 Task: Create Card Customer Service Review in Board IT Support Services to Workspace Customer Relationship Management Software. Create Card Zumba Review in Board Product Design Sprint to Workspace Customer Relationship Management Software. Create Card Customer Service Review in Board Email Marketing Drip Campaign Strategy and Execution to Workspace Customer Relationship Management Software
Action: Mouse moved to (121, 364)
Screenshot: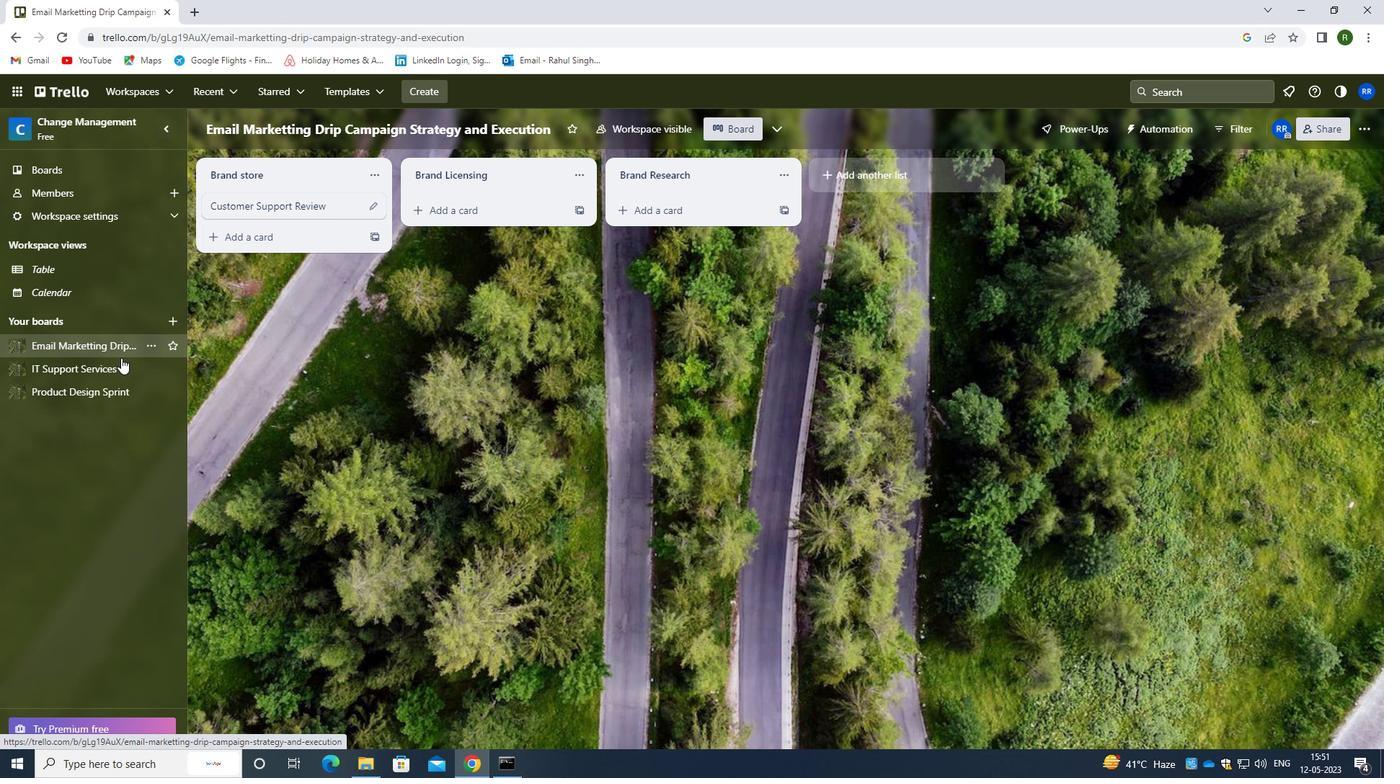 
Action: Mouse pressed left at (121, 364)
Screenshot: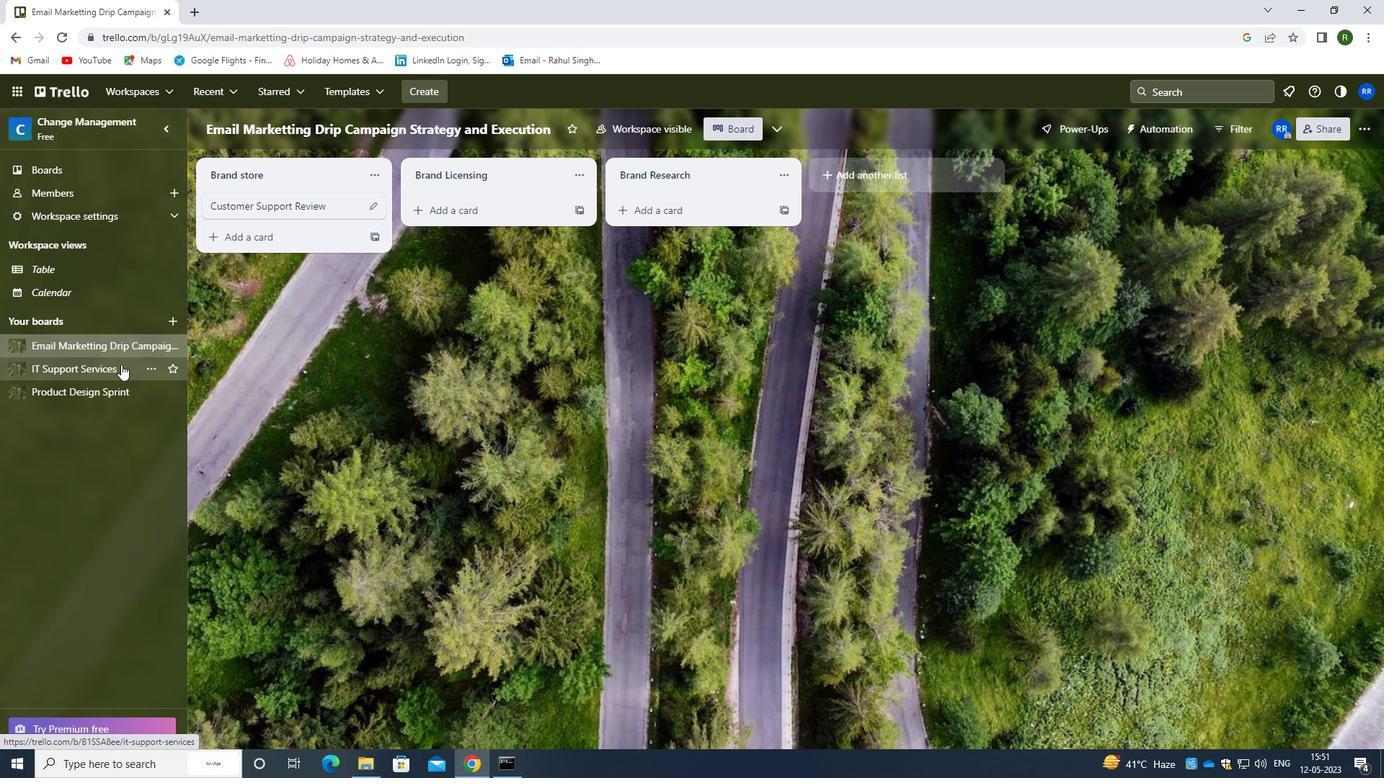
Action: Mouse moved to (454, 216)
Screenshot: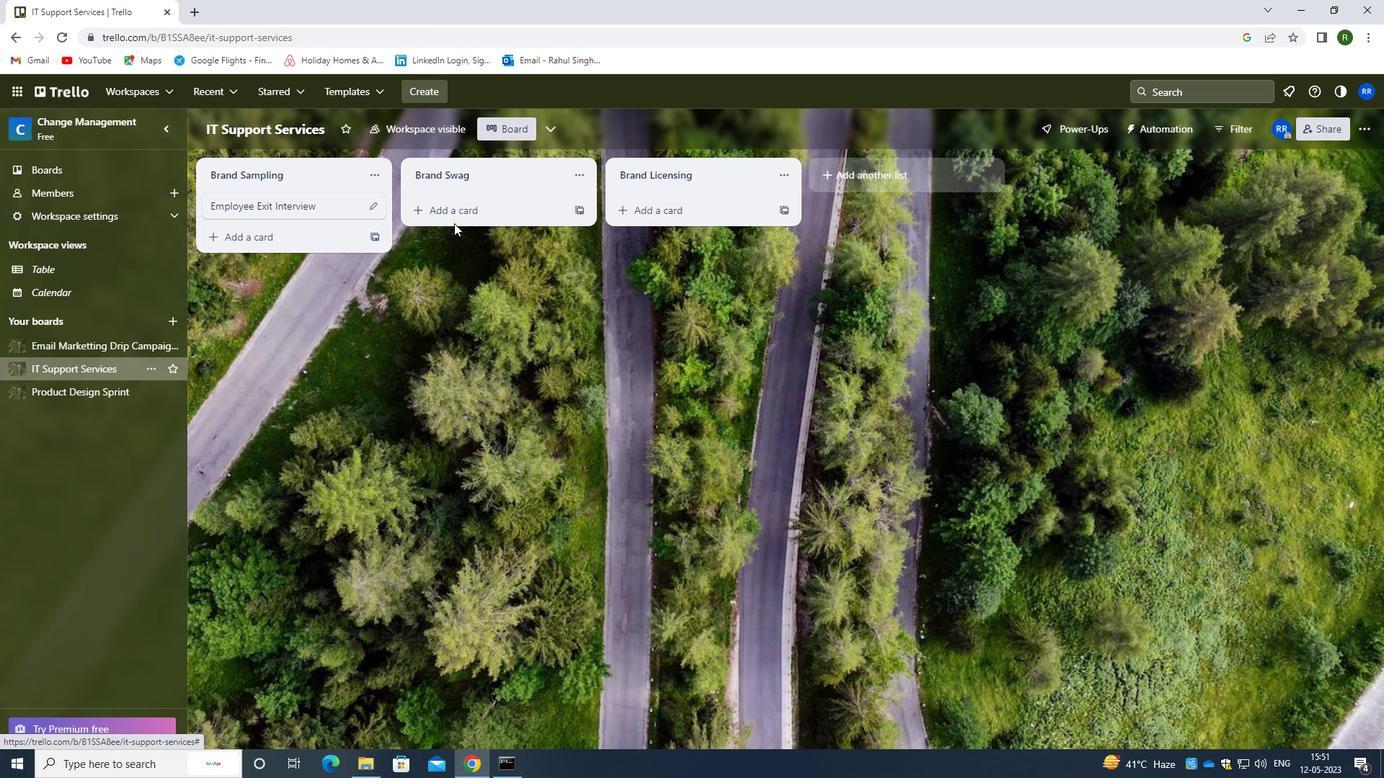 
Action: Mouse pressed left at (454, 216)
Screenshot: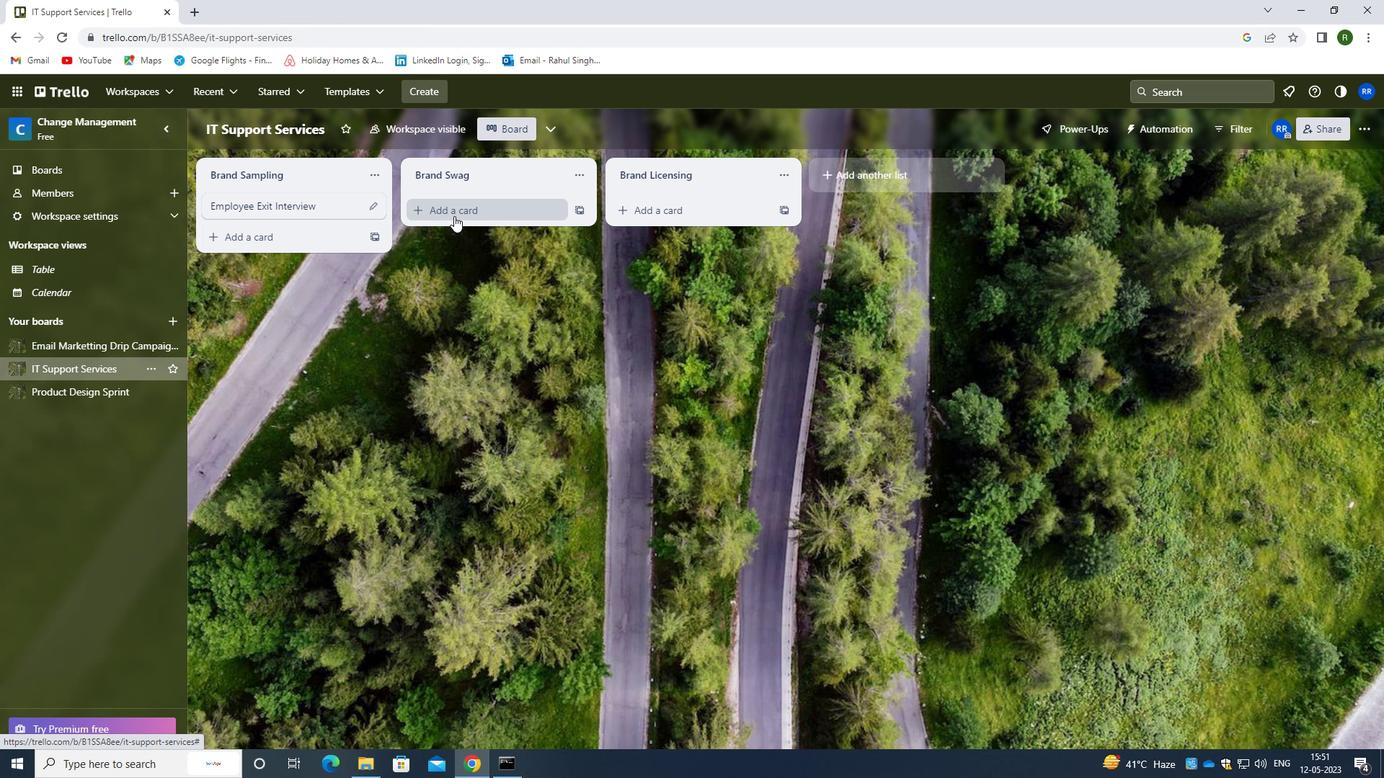 
Action: Mouse moved to (463, 234)
Screenshot: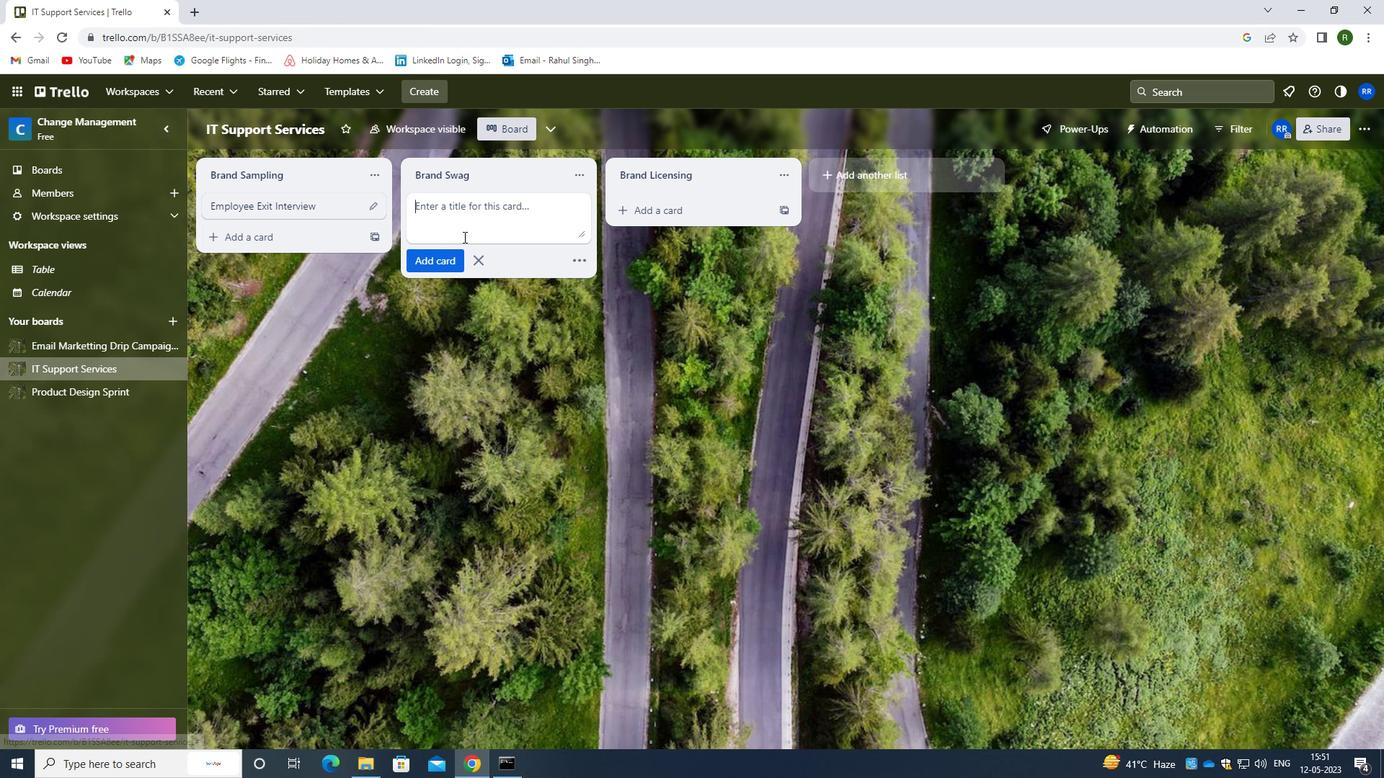 
Action: Mouse pressed left at (463, 234)
Screenshot: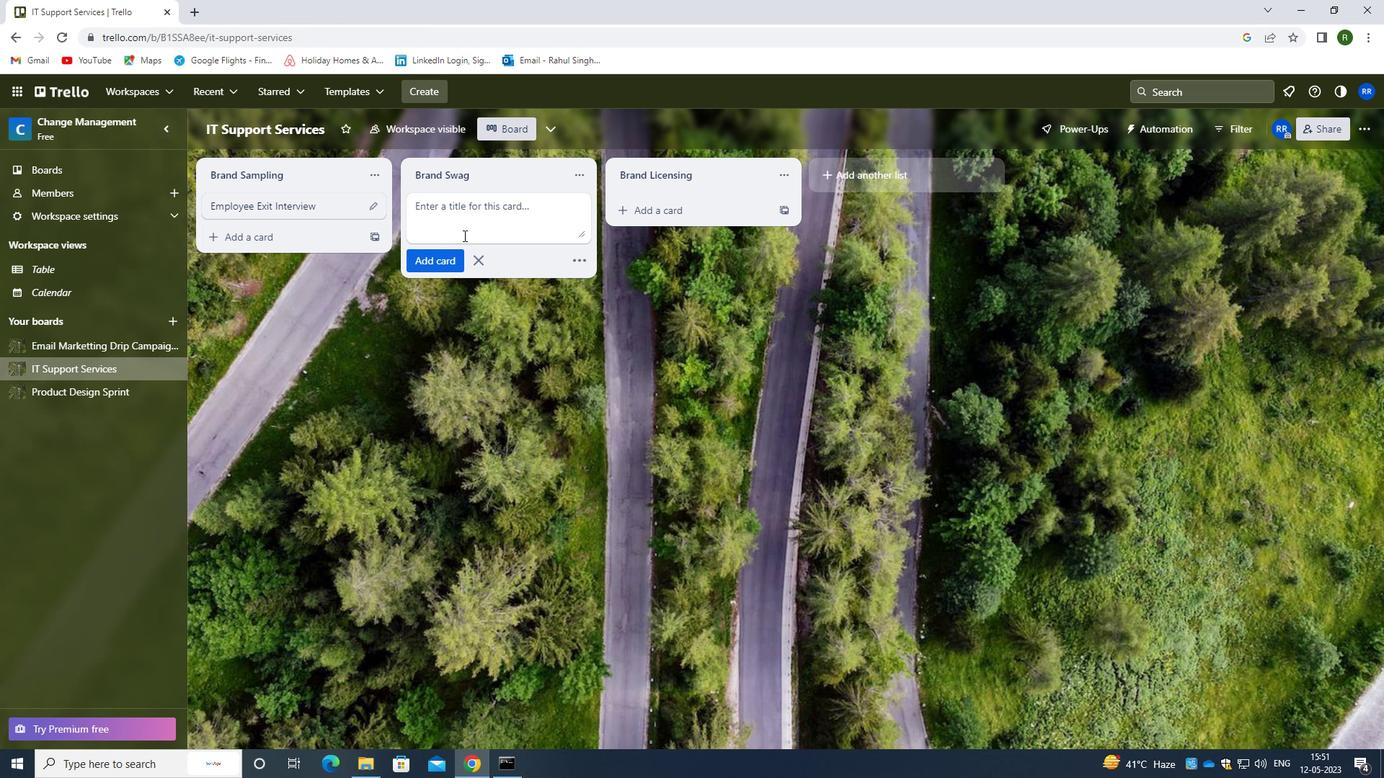 
Action: Mouse moved to (463, 233)
Screenshot: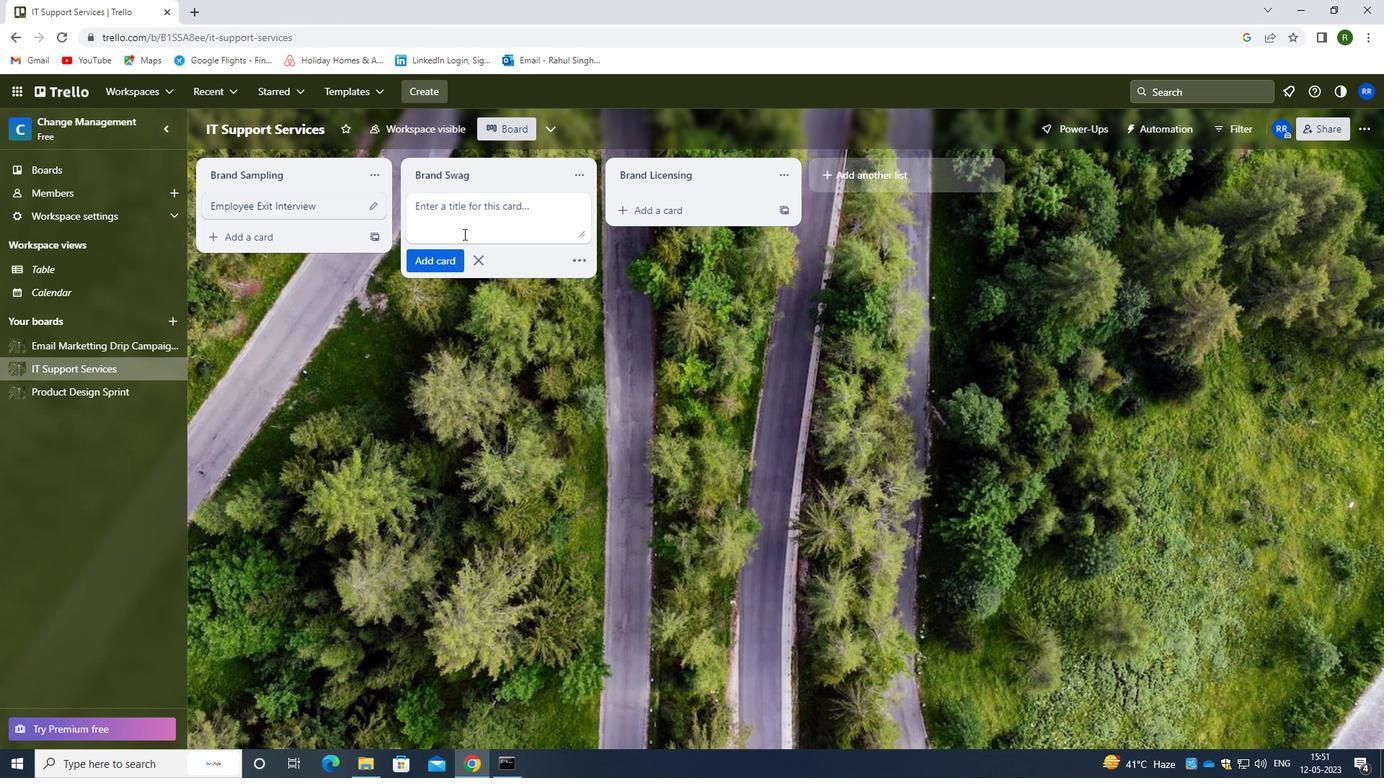 
Action: Key pressed <Key.caps_lock>c<Key.caps_lock>ustomer<Key.space>service<Key.space><Key.caps_lock>r<Key.caps_lock>eview
Screenshot: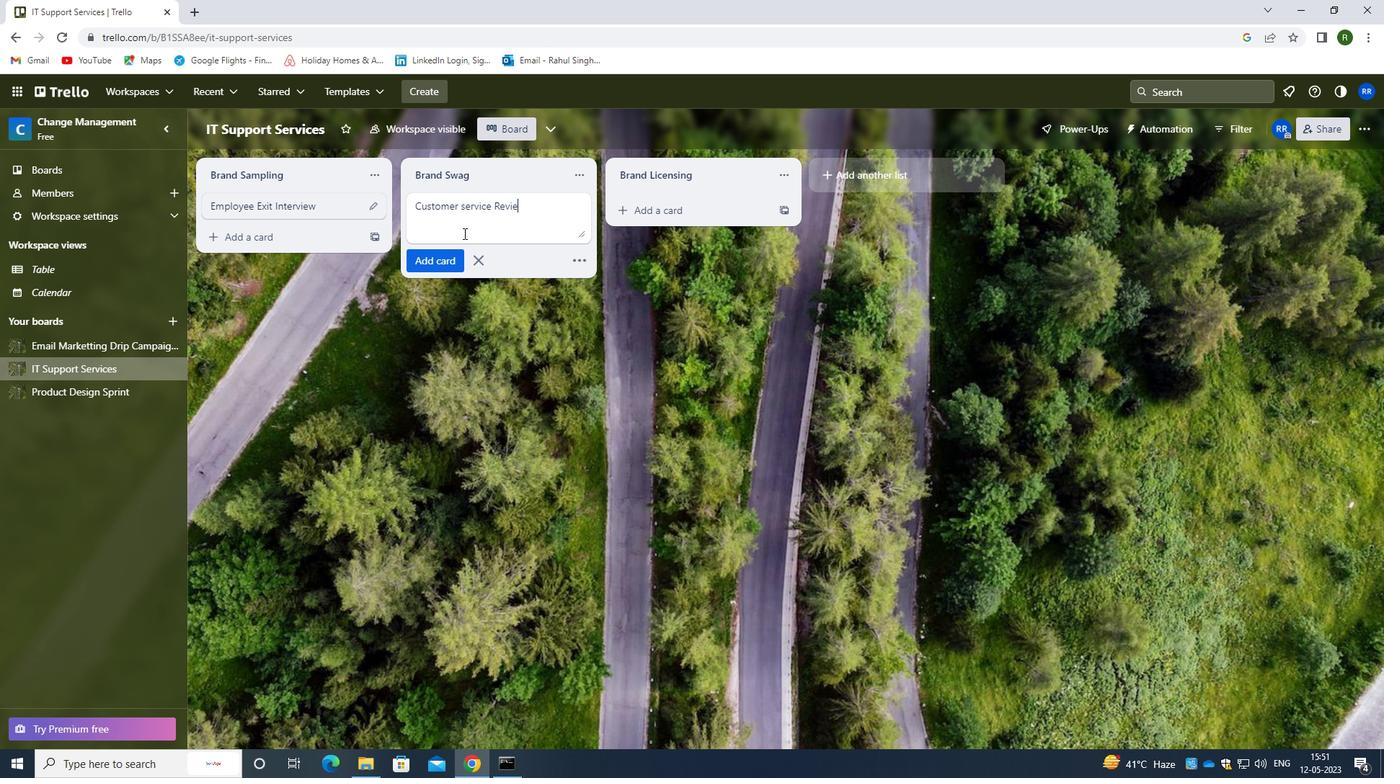 
Action: Mouse moved to (433, 261)
Screenshot: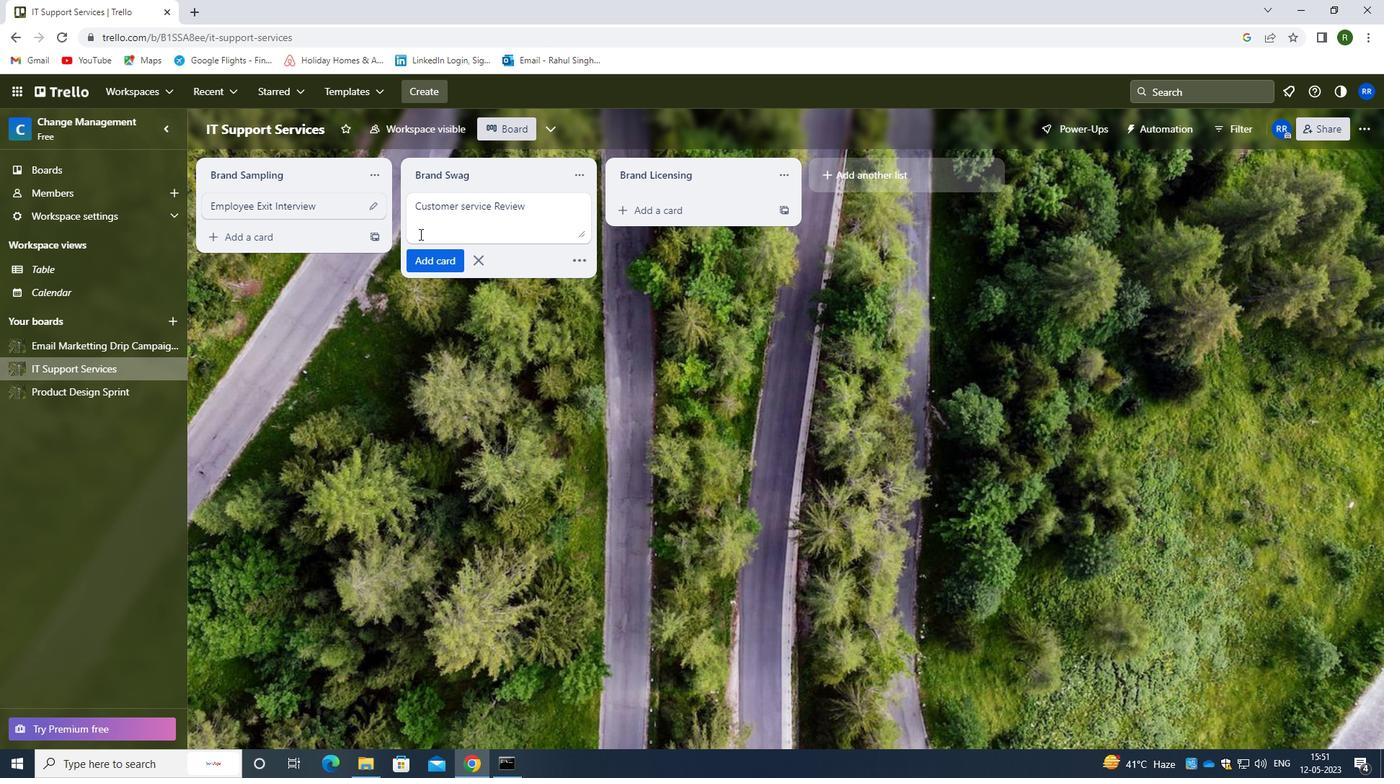 
Action: Mouse pressed left at (433, 261)
Screenshot: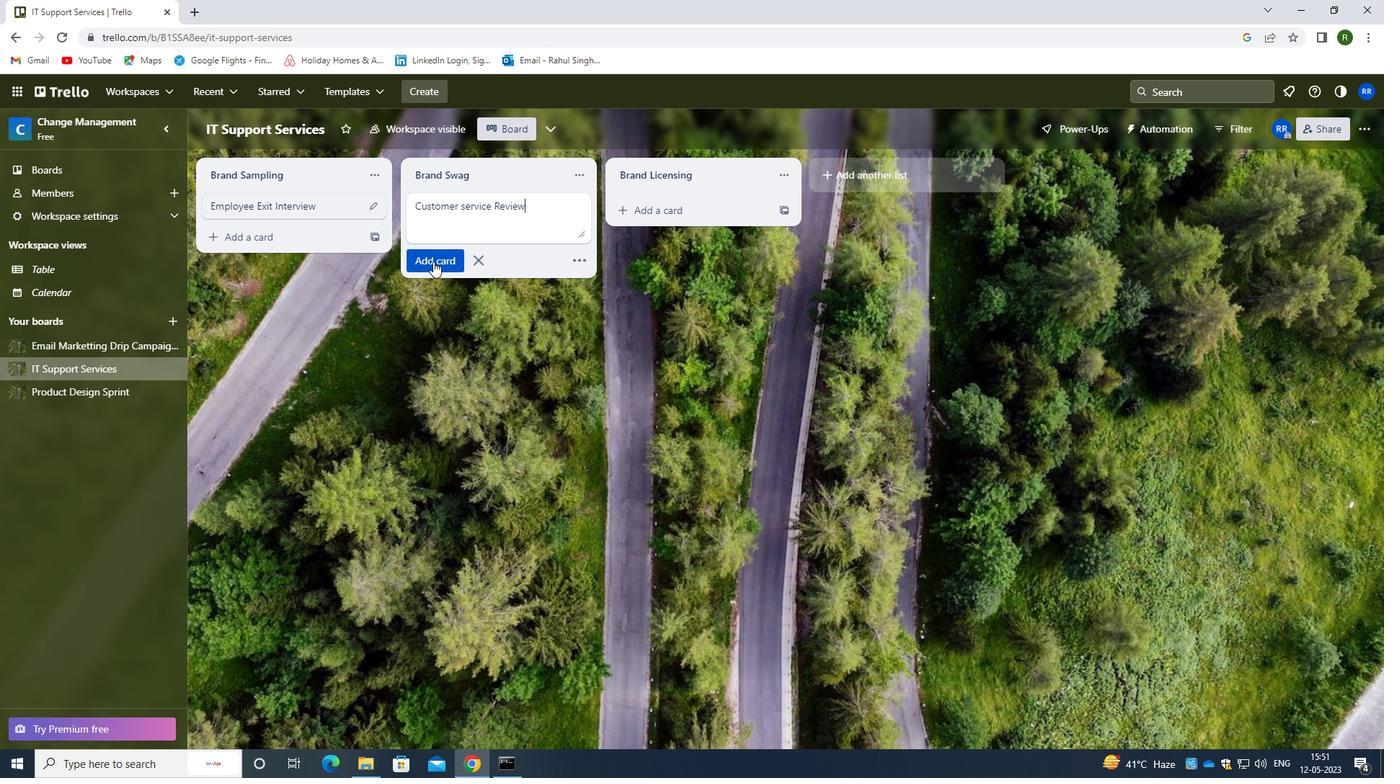 
Action: Mouse moved to (97, 389)
Screenshot: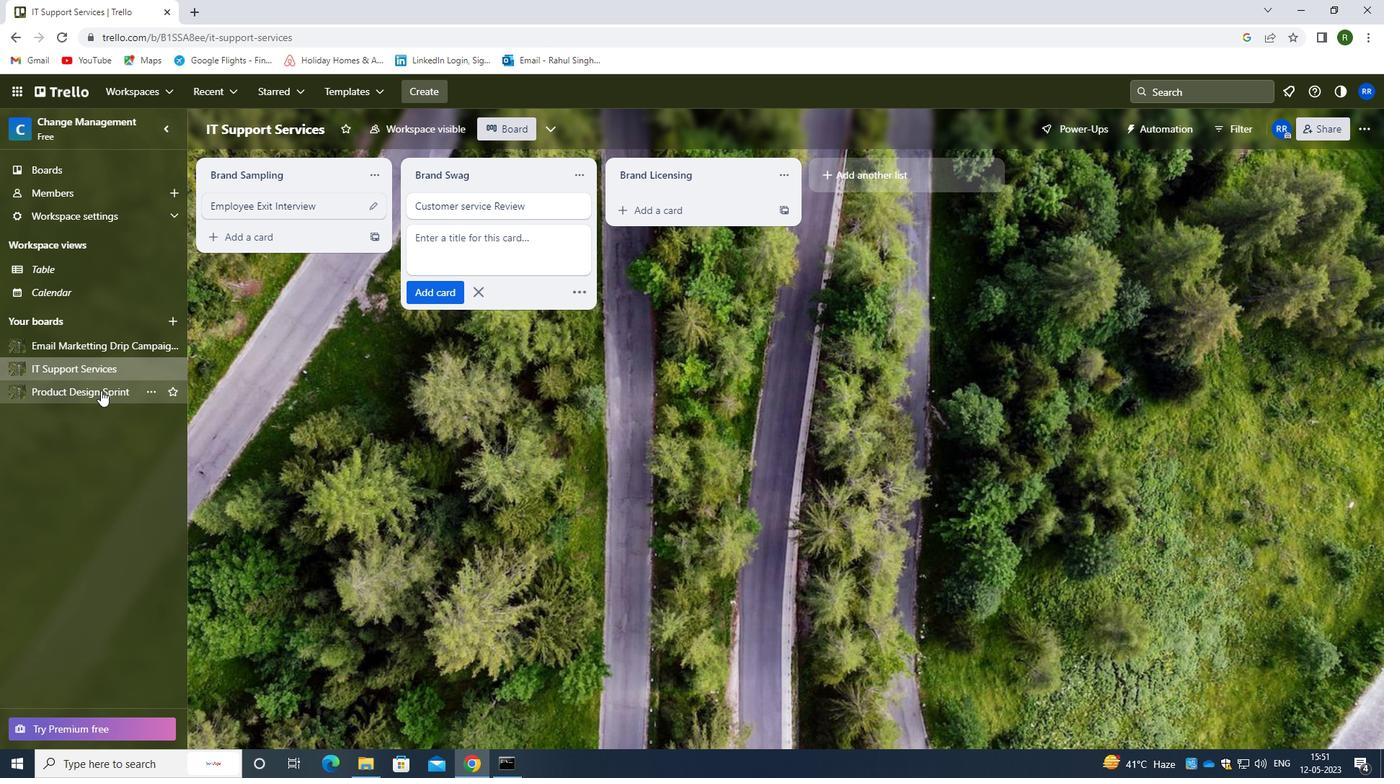 
Action: Mouse pressed left at (97, 389)
Screenshot: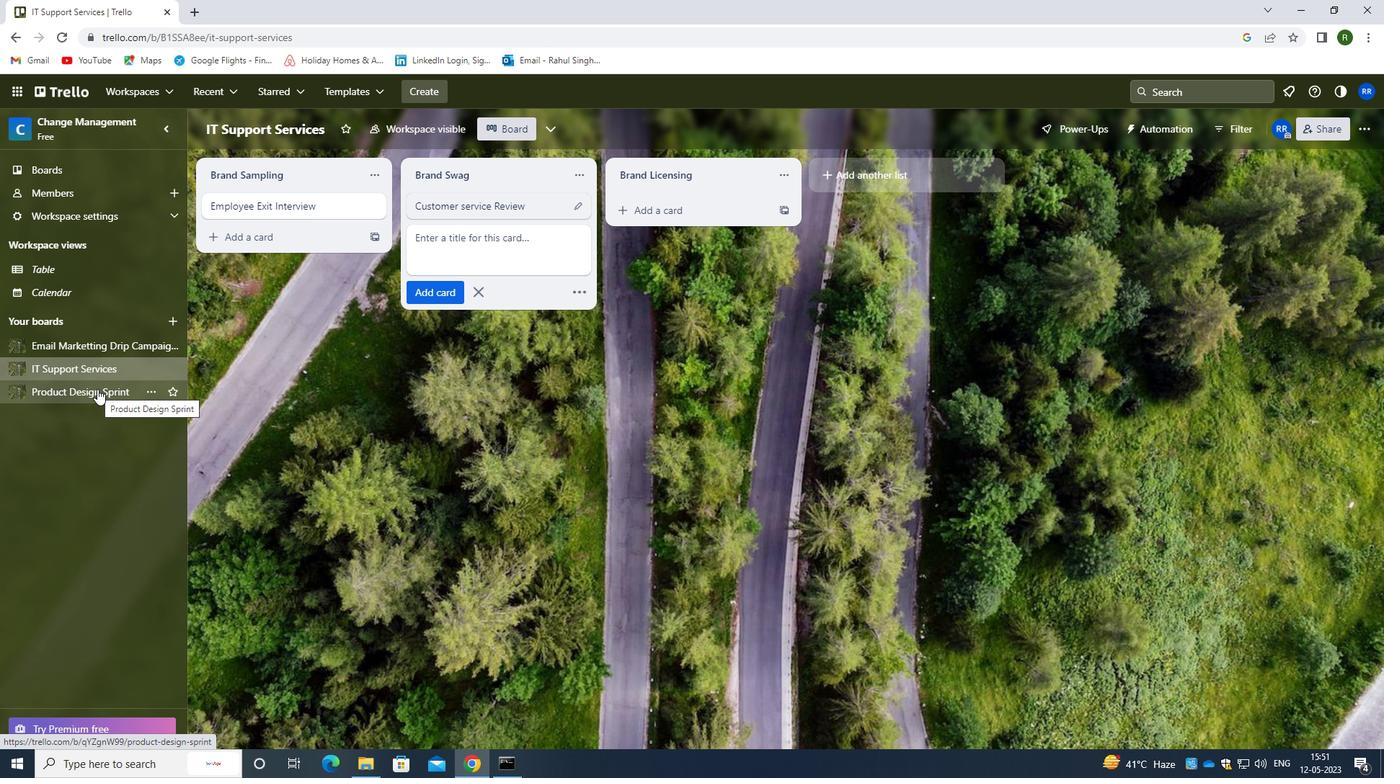 
Action: Mouse moved to (446, 214)
Screenshot: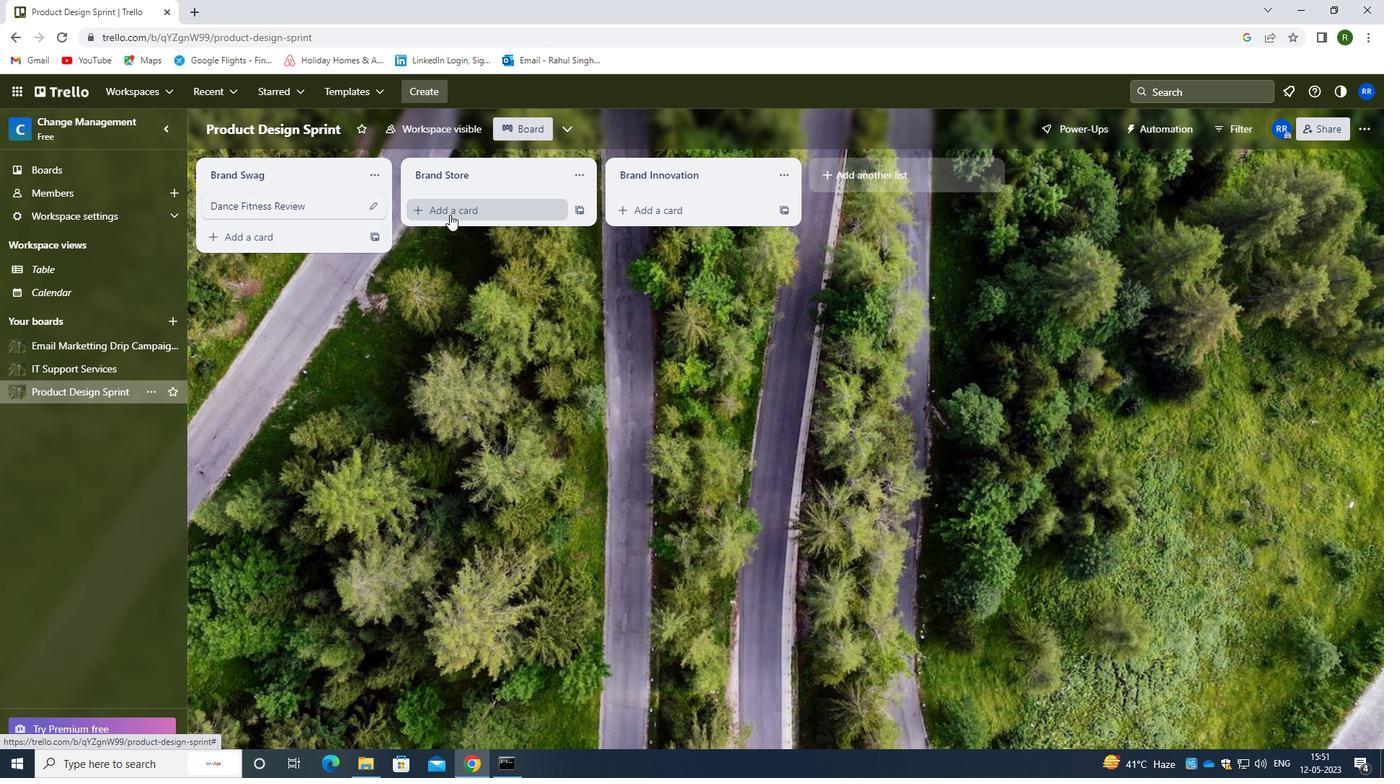 
Action: Mouse pressed left at (446, 214)
Screenshot: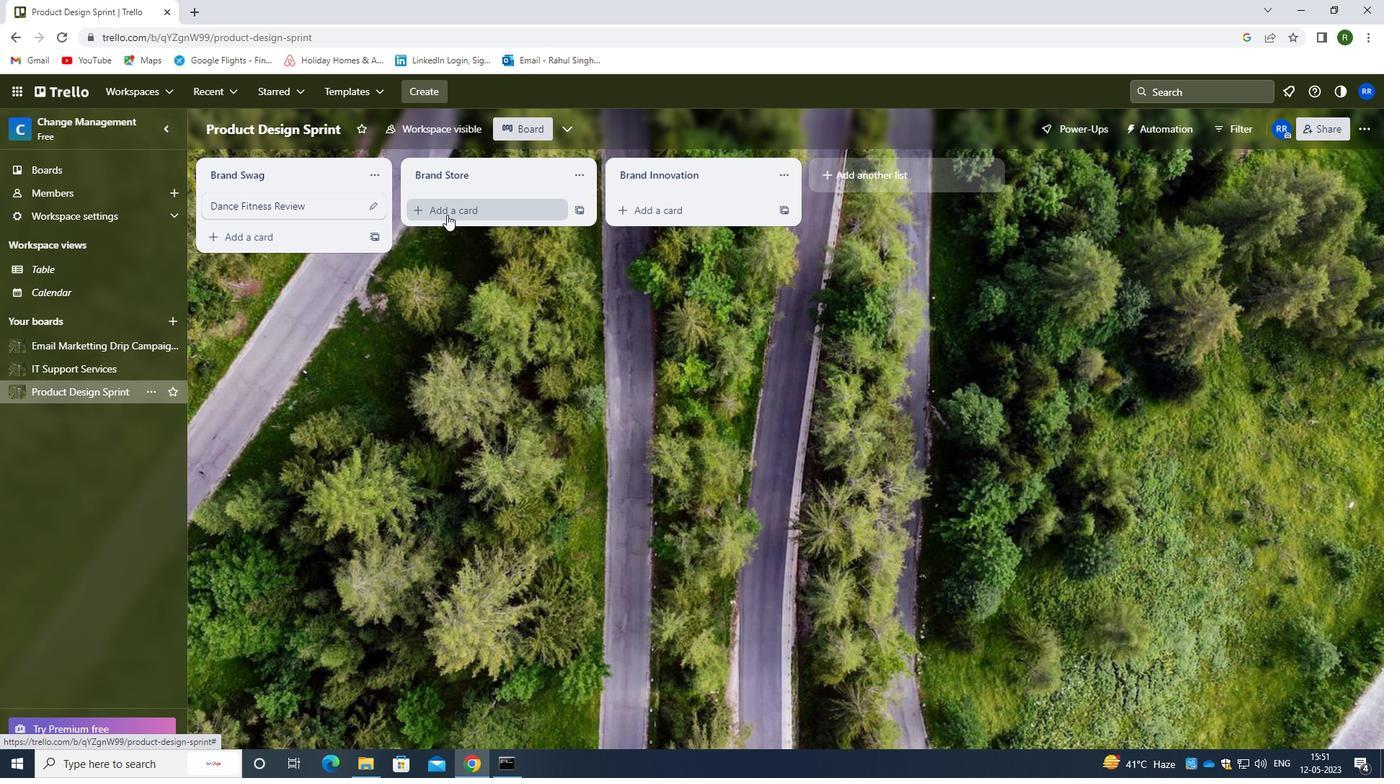 
Action: Mouse moved to (447, 219)
Screenshot: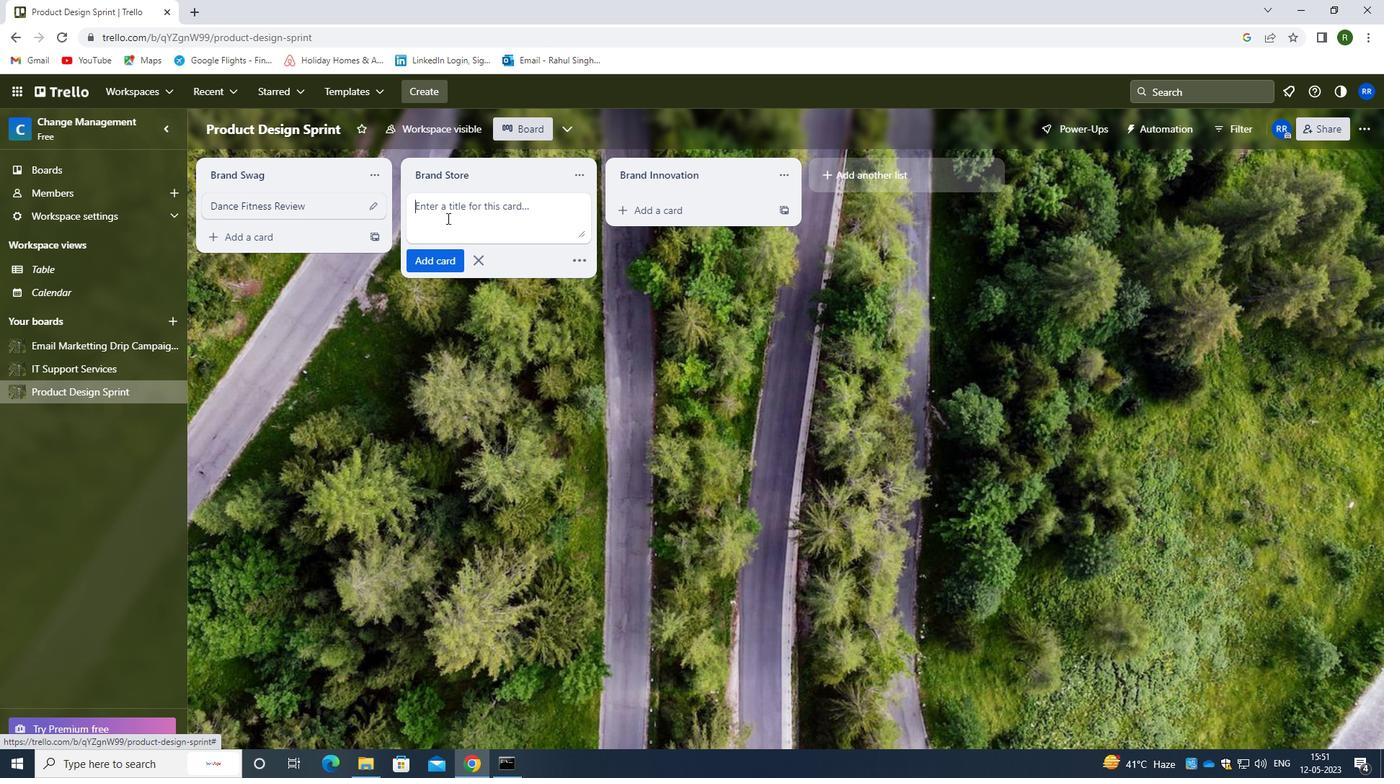 
Action: Mouse pressed left at (447, 219)
Screenshot: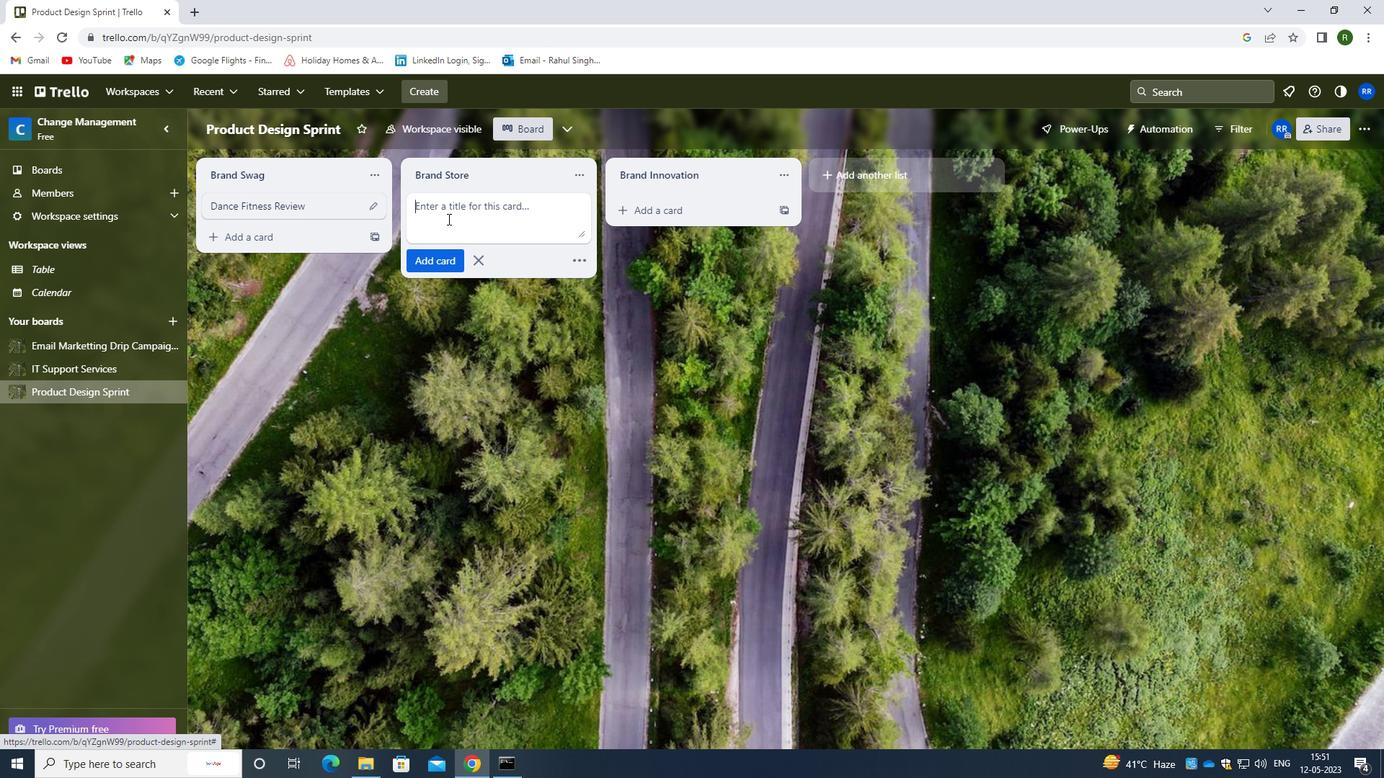 
Action: Key pressed <Key.caps_lock><Key.caps_lock><Key.caps_lock>z<Key.caps_lock>umba<Key.space><Key.caps_lock>r<Key.backspace>r<Key.caps_lock>eview
Screenshot: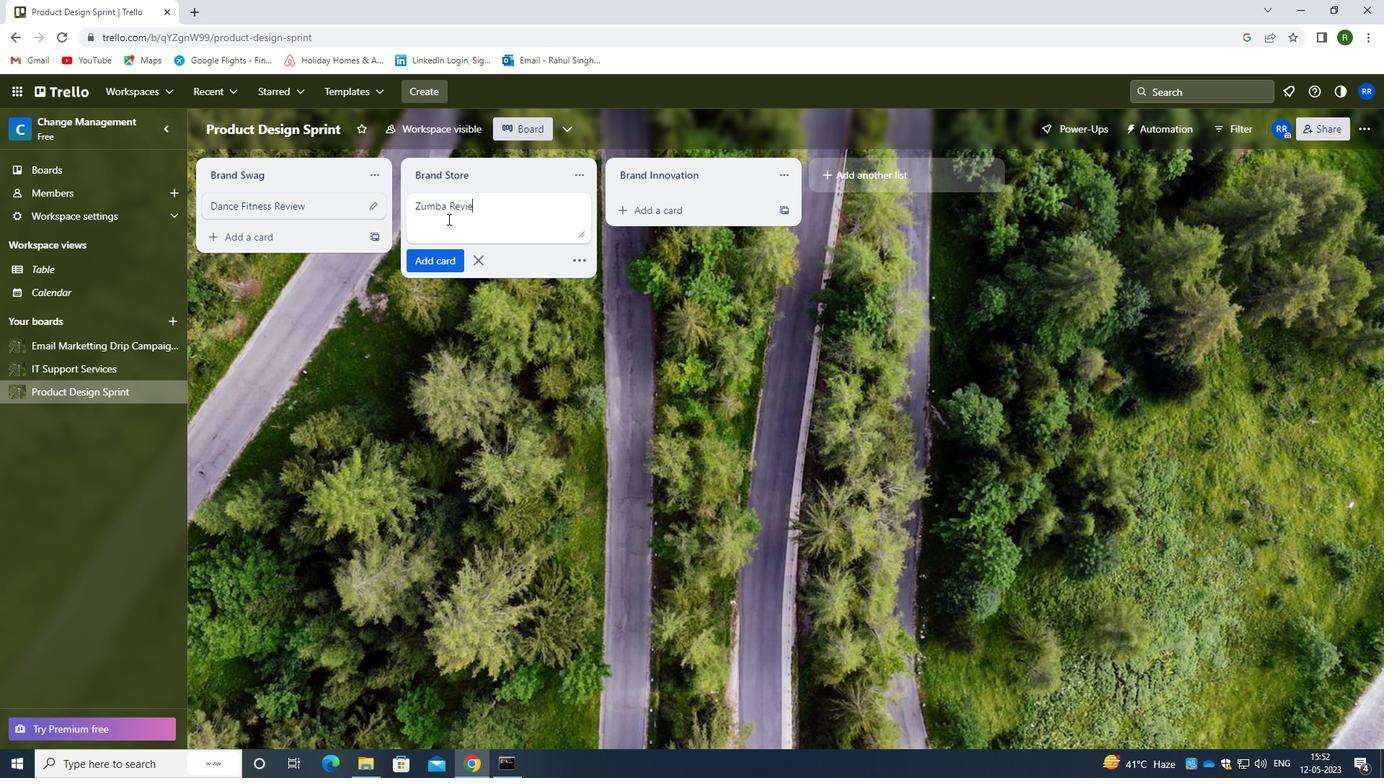 
Action: Mouse moved to (439, 267)
Screenshot: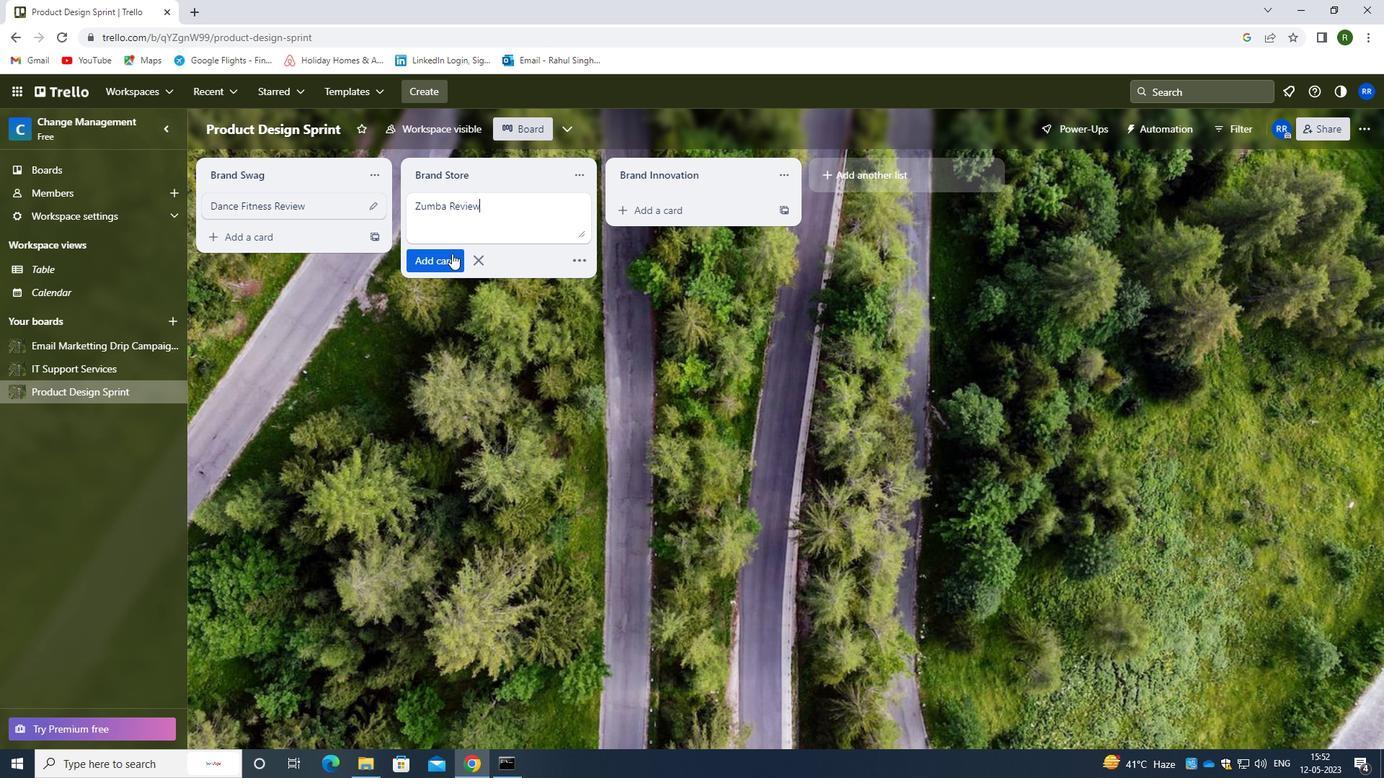 
Action: Mouse pressed left at (439, 267)
Screenshot: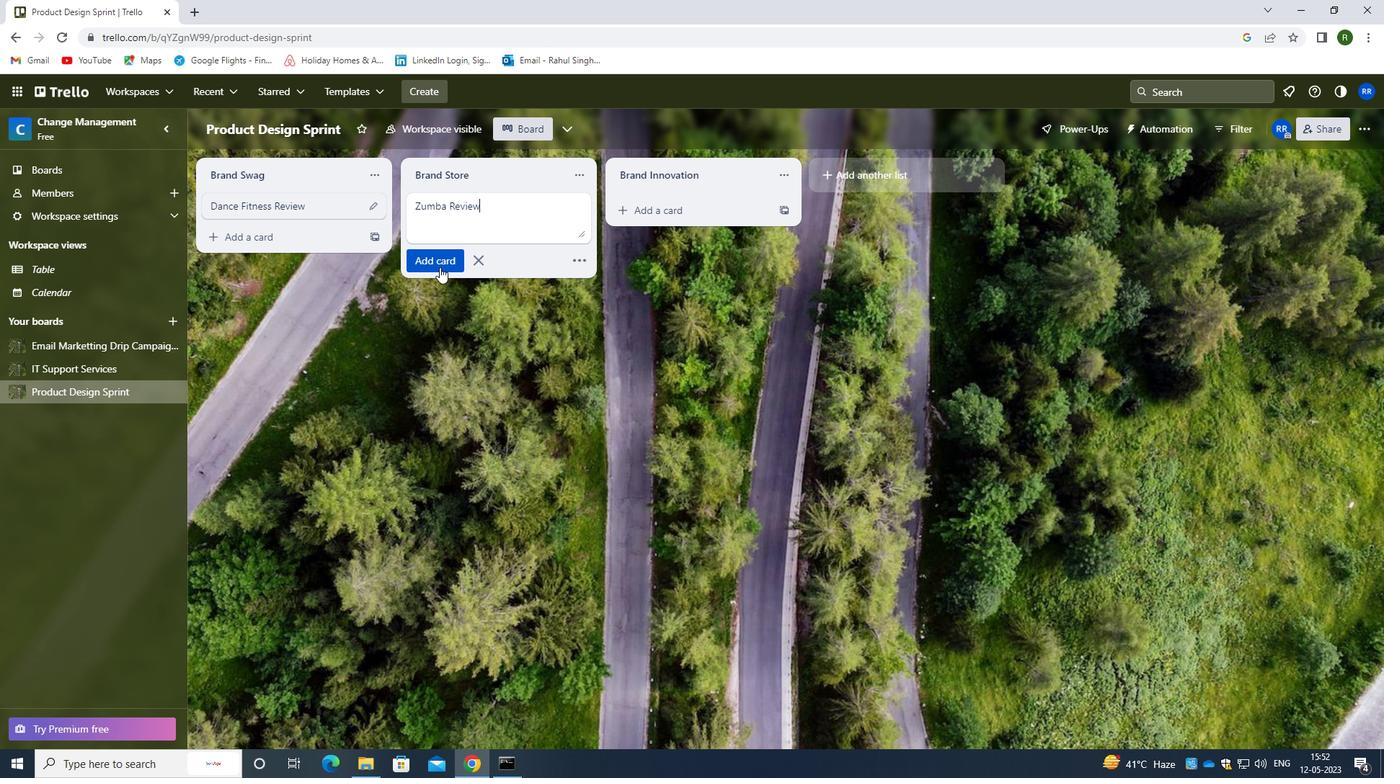 
Action: Mouse moved to (482, 352)
Screenshot: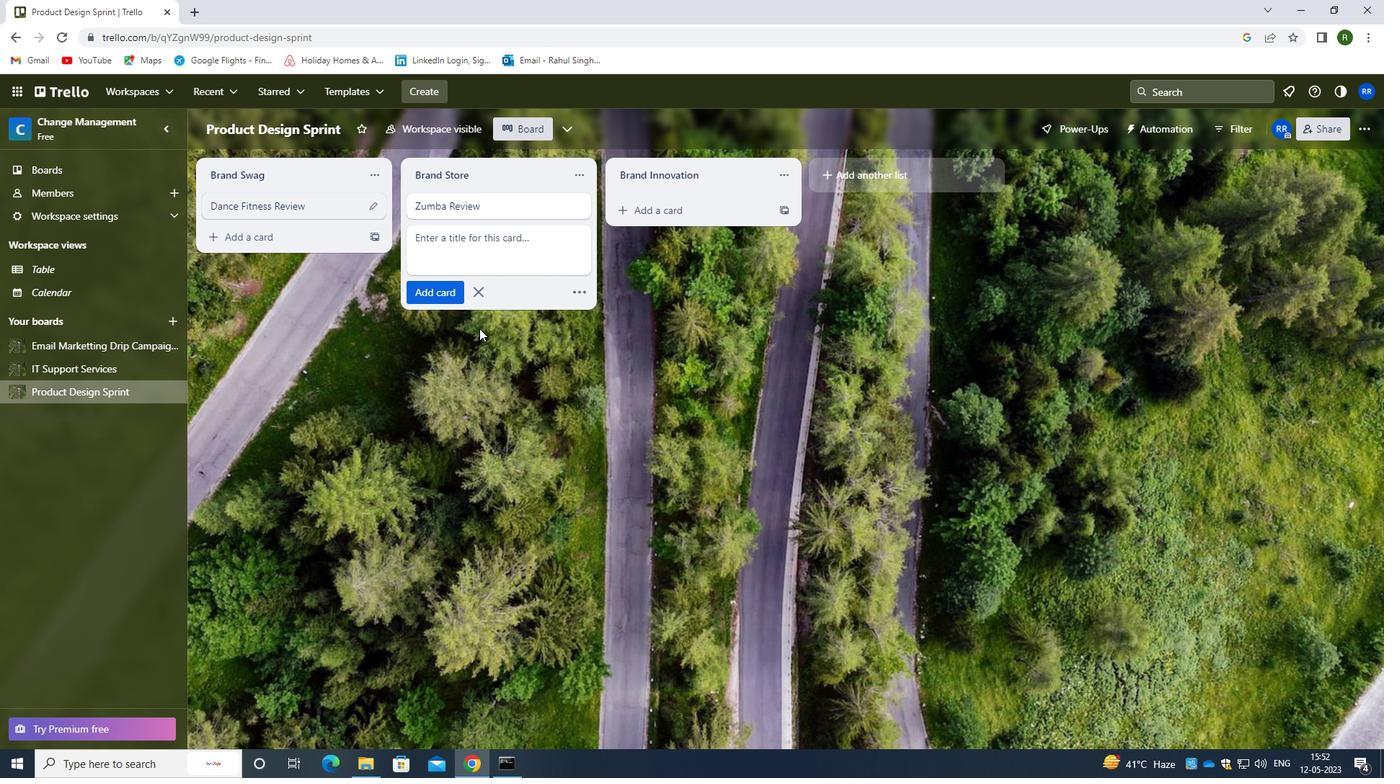 
Action: Mouse pressed left at (482, 352)
Screenshot: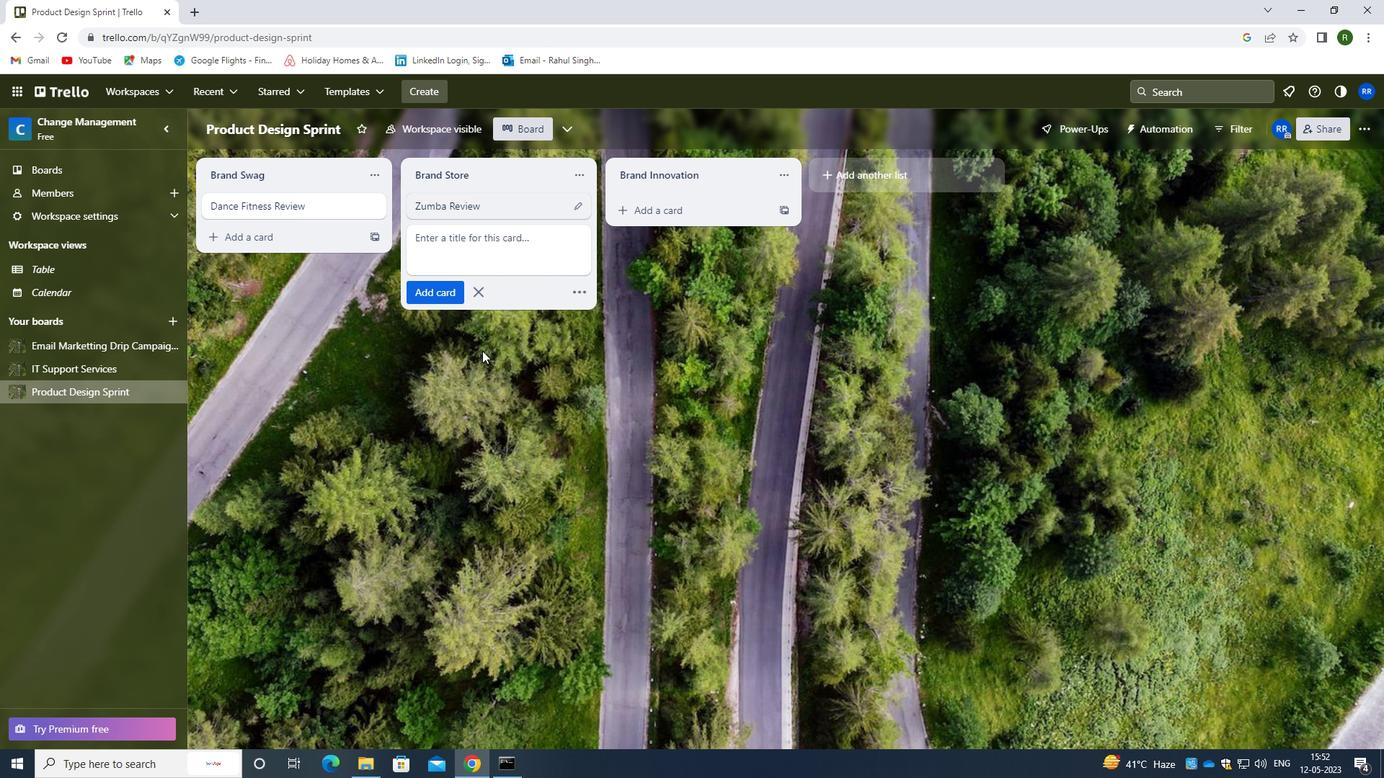 
Action: Mouse moved to (89, 341)
Screenshot: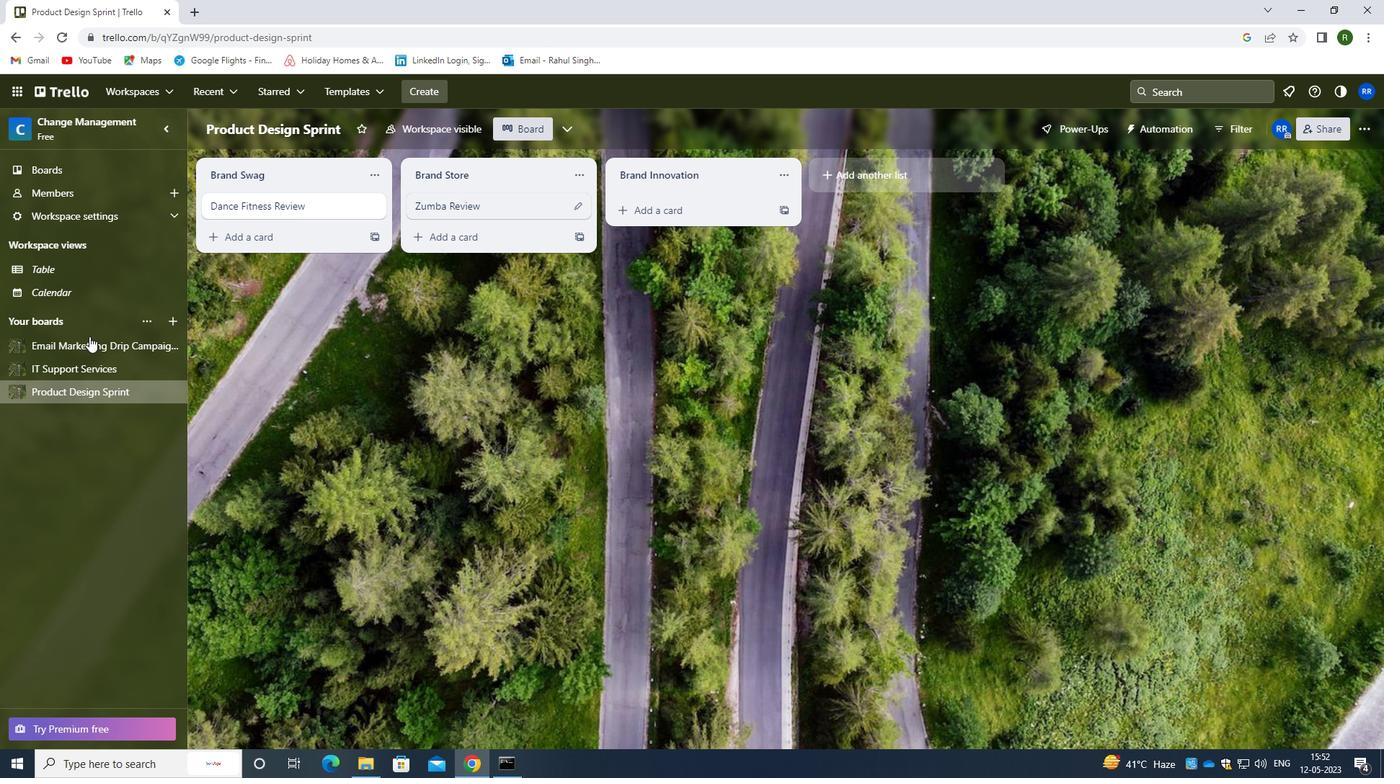 
Action: Mouse pressed left at (89, 341)
Screenshot: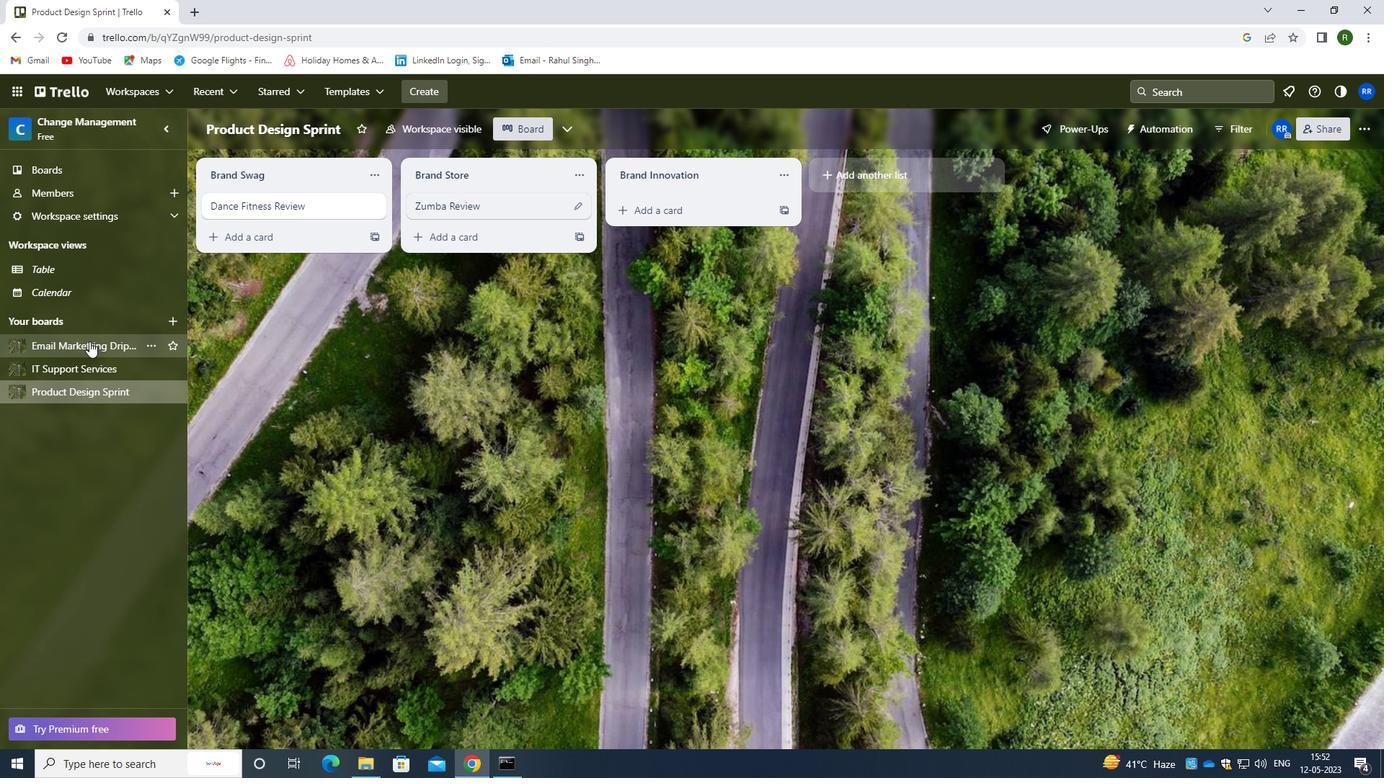 
Action: Mouse moved to (456, 217)
Screenshot: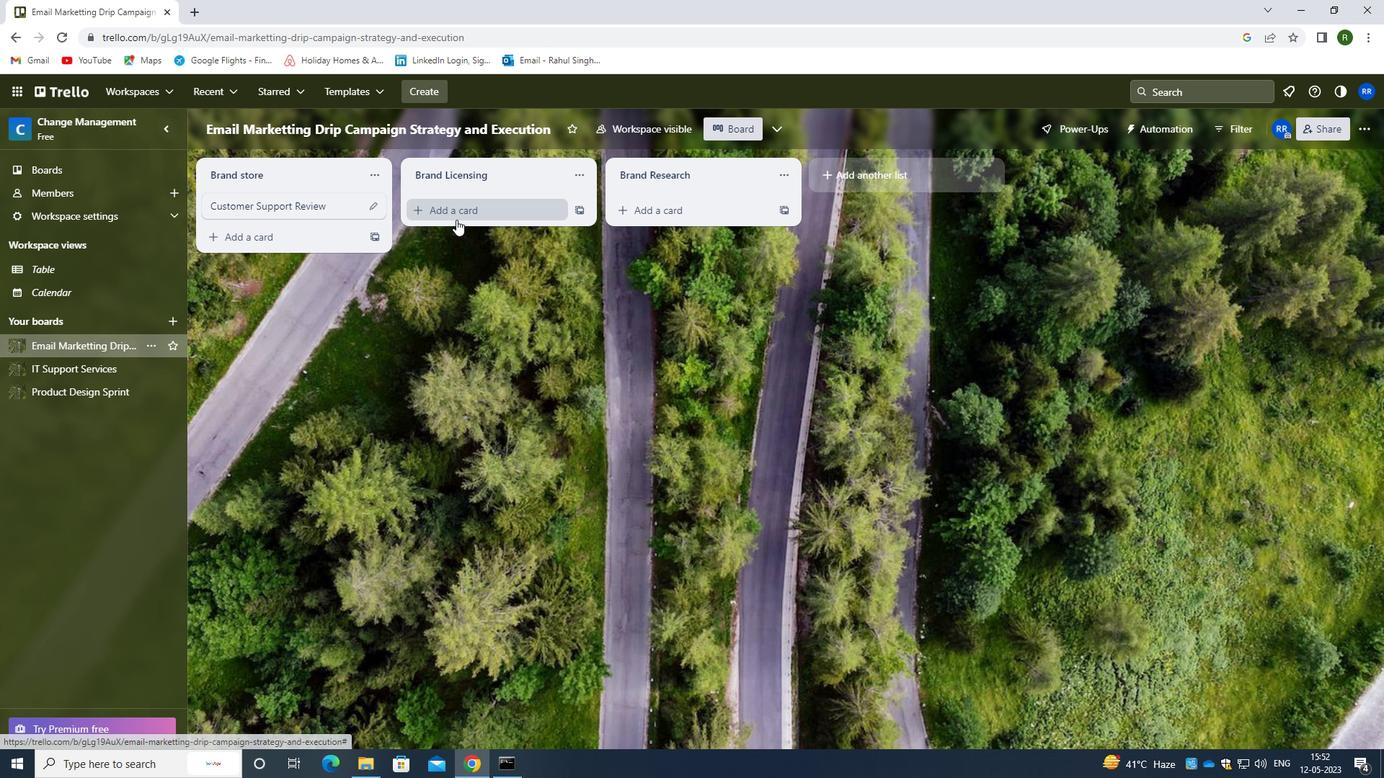 
Action: Mouse pressed left at (456, 217)
Screenshot: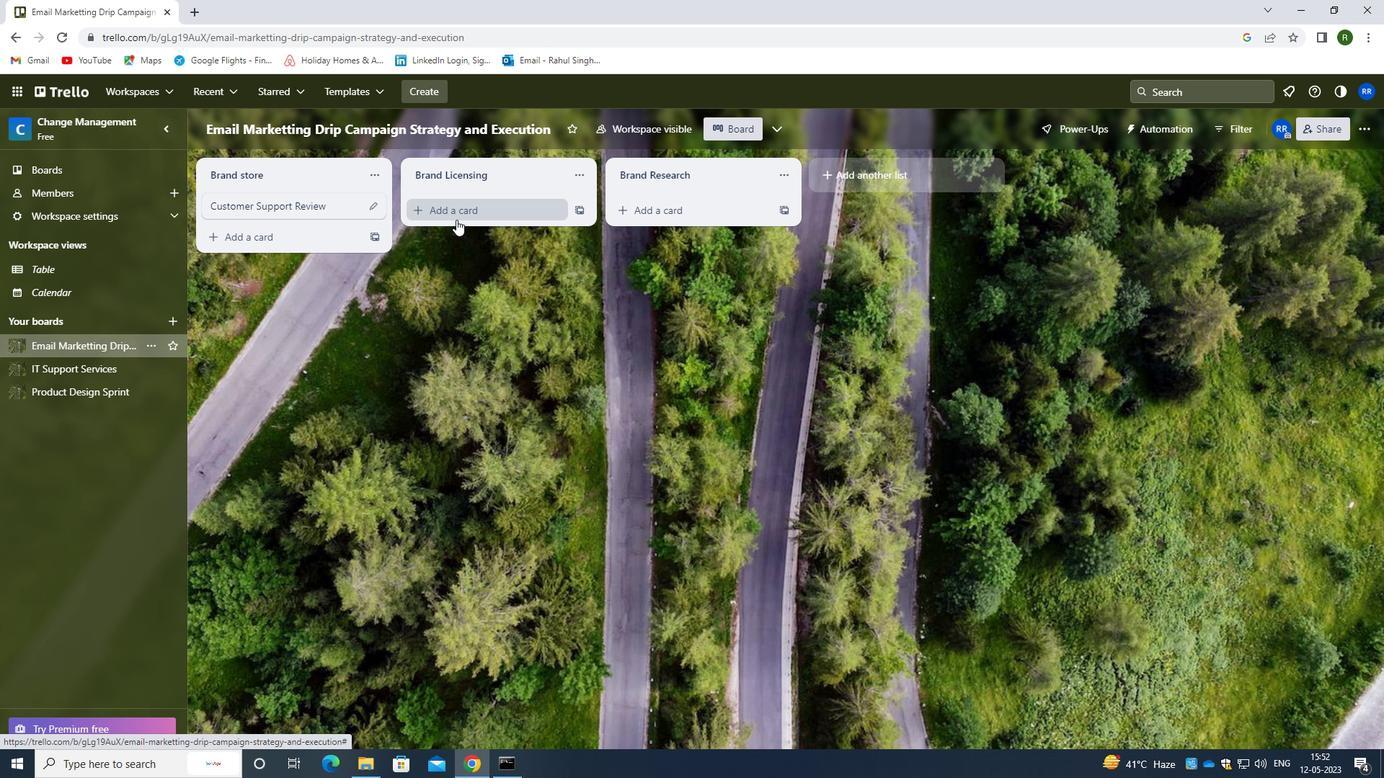 
Action: Mouse moved to (462, 214)
Screenshot: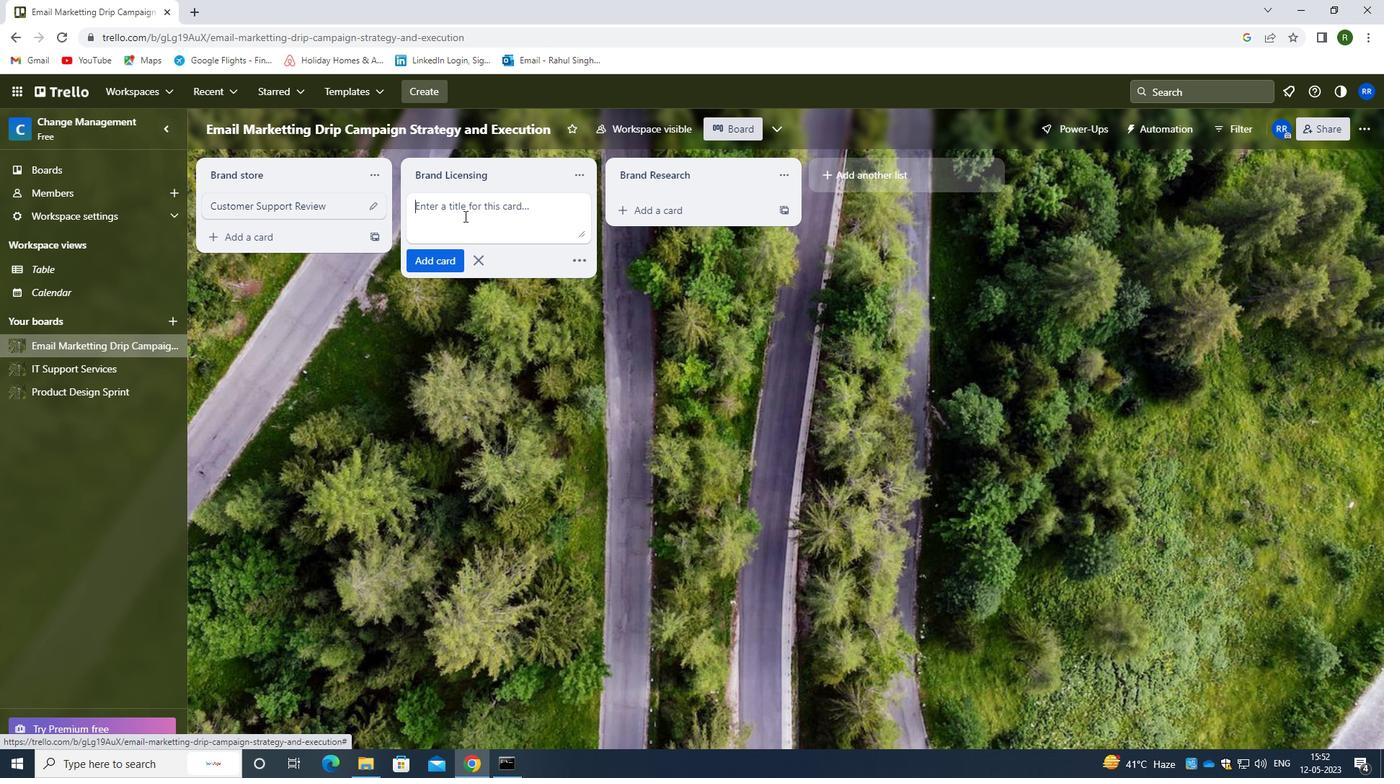 
Action: Key pressed <Key.caps_lock>c<Key.caps_lock>ustomer<Key.space><Key.caps_lock>s<Key.caps_lock>ervice<Key.space><Key.caps_lock>r<Key.caps_lock>eview
Screenshot: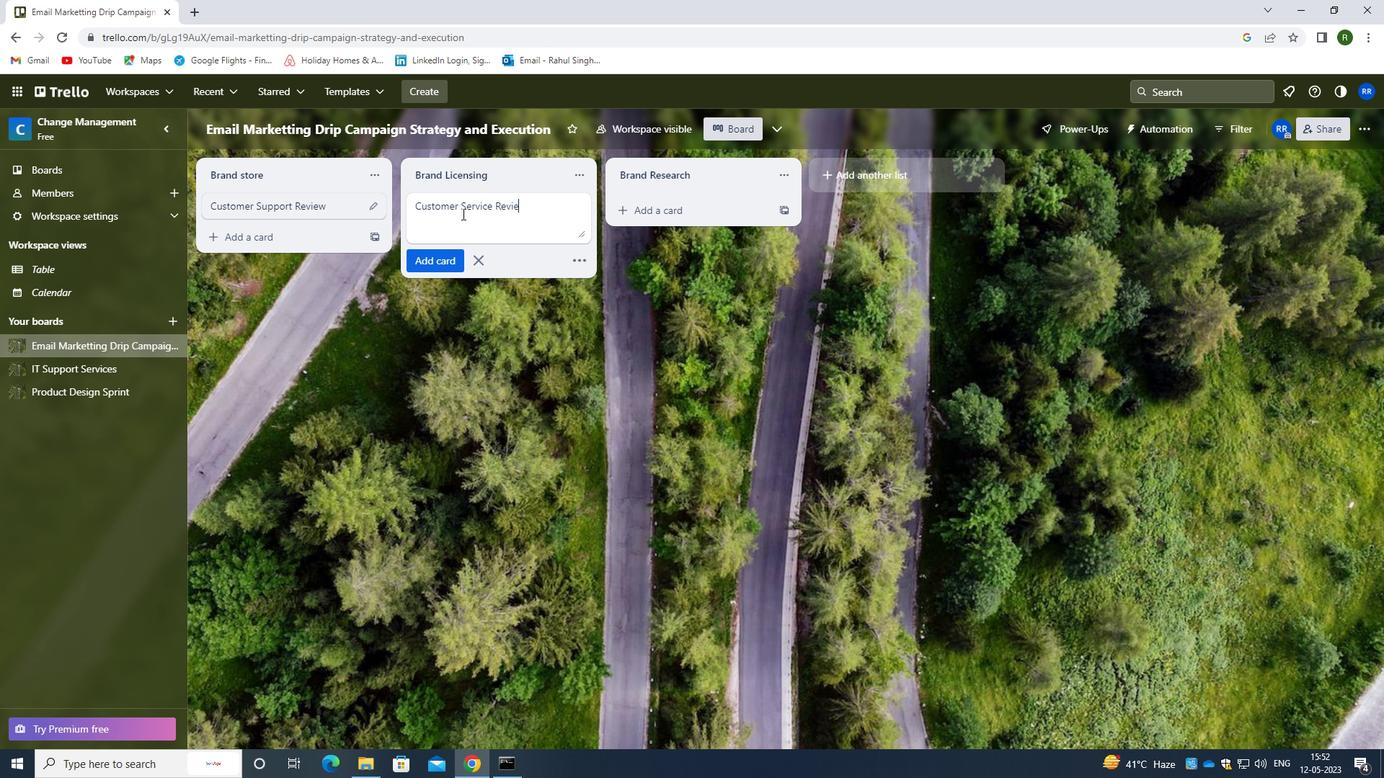 
Action: Mouse moved to (426, 261)
Screenshot: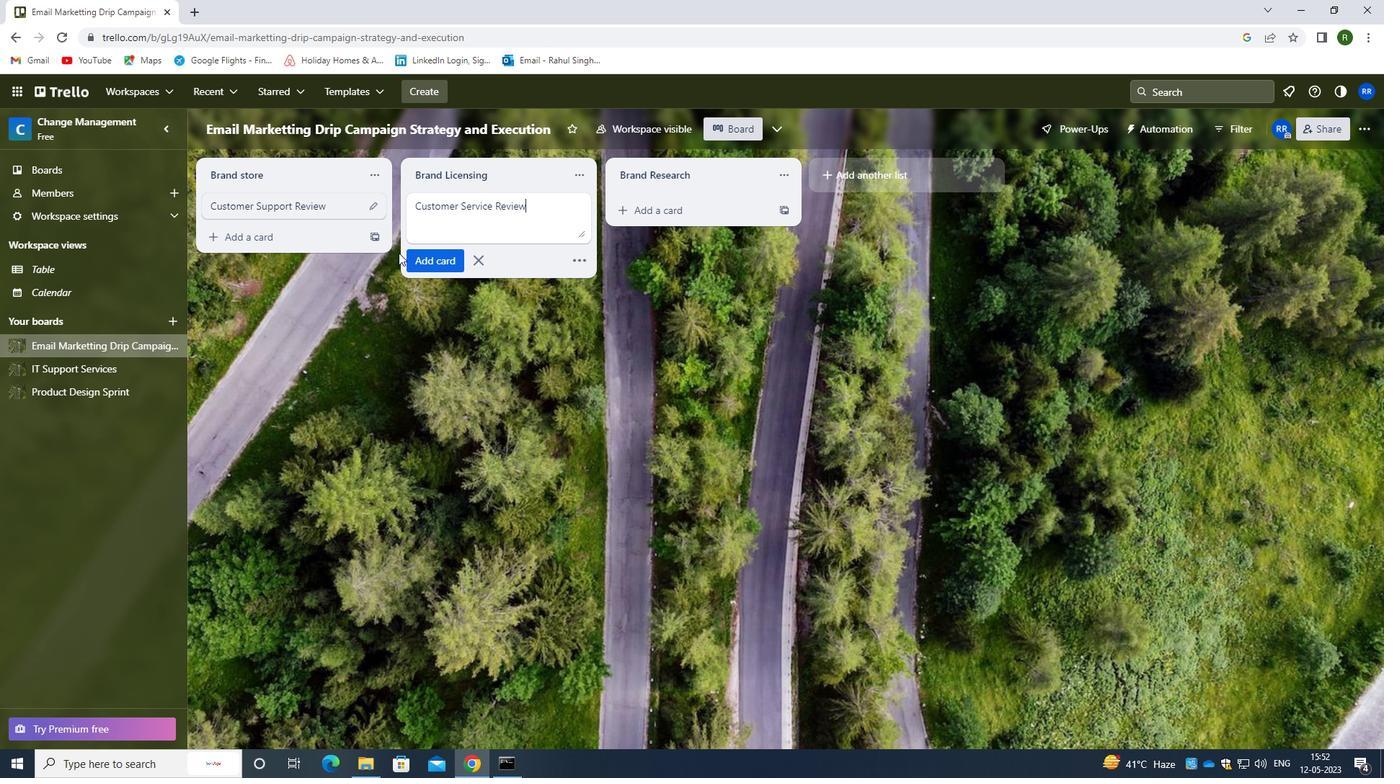 
Action: Mouse pressed left at (426, 261)
Screenshot: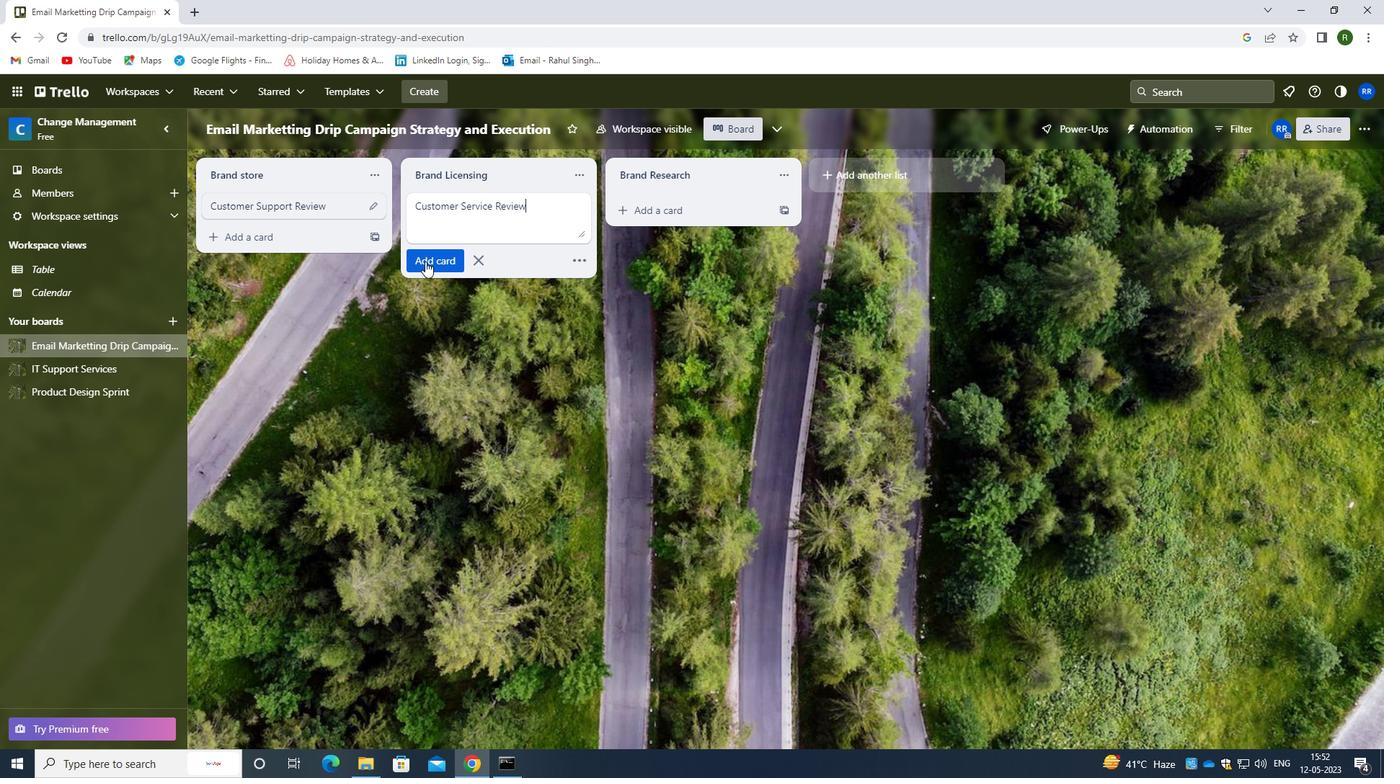 
Action: Mouse moved to (408, 424)
Screenshot: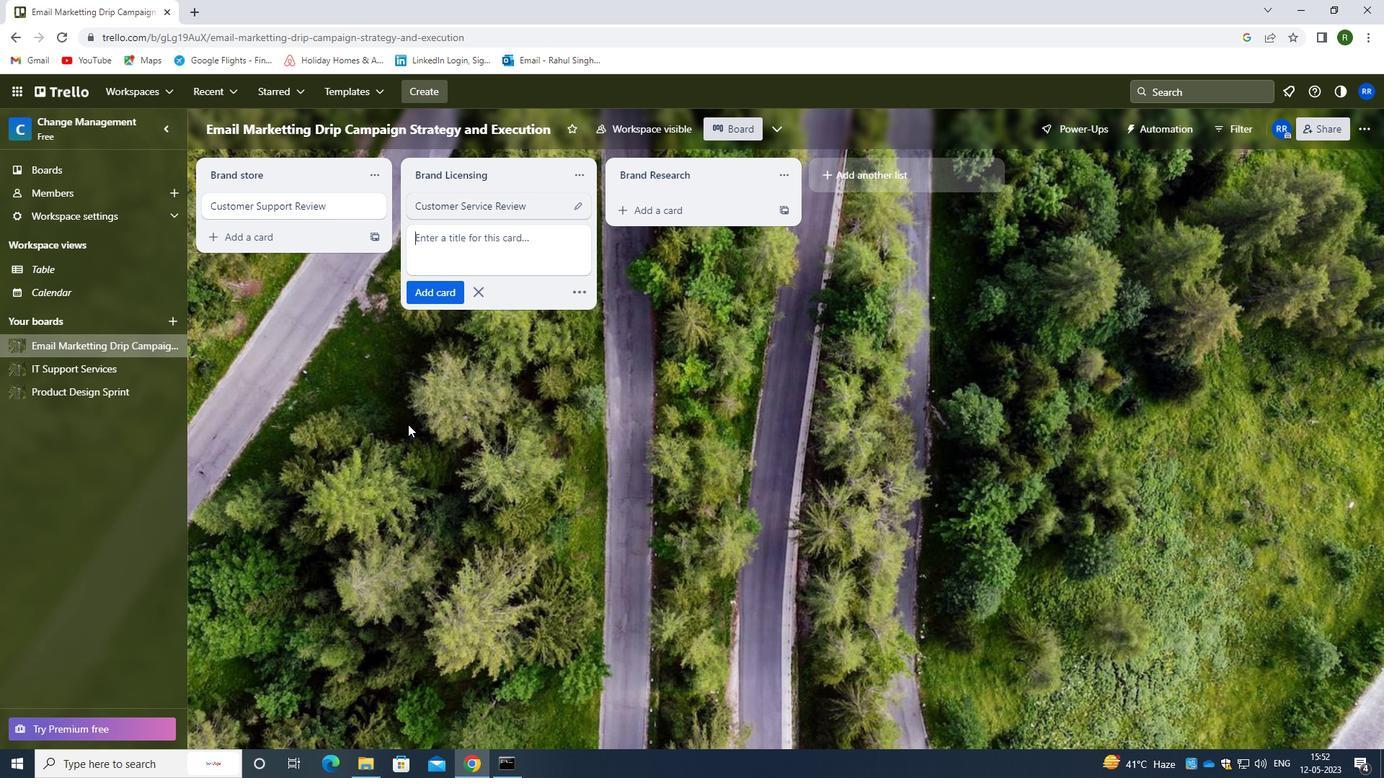 
Action: Mouse pressed left at (408, 424)
Screenshot: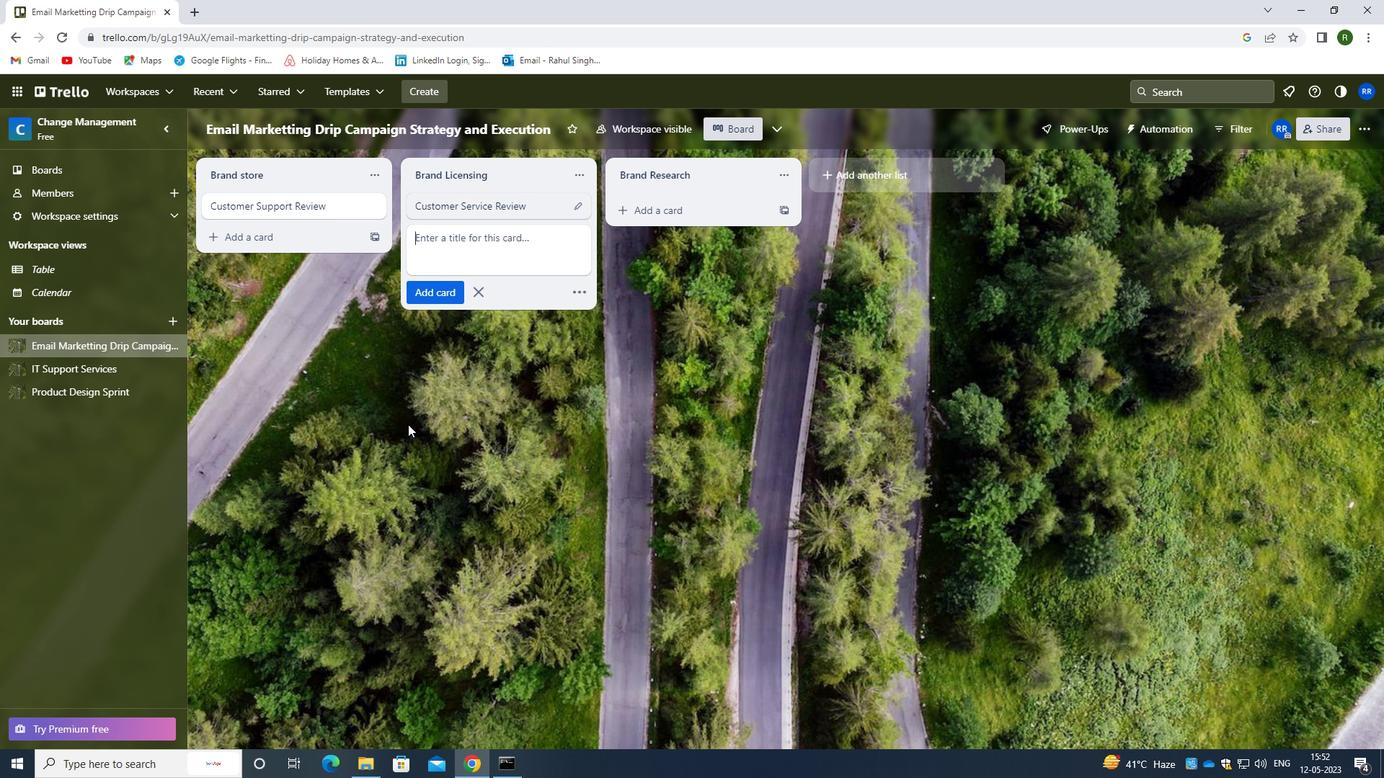 
Action: Mouse moved to (390, 394)
Screenshot: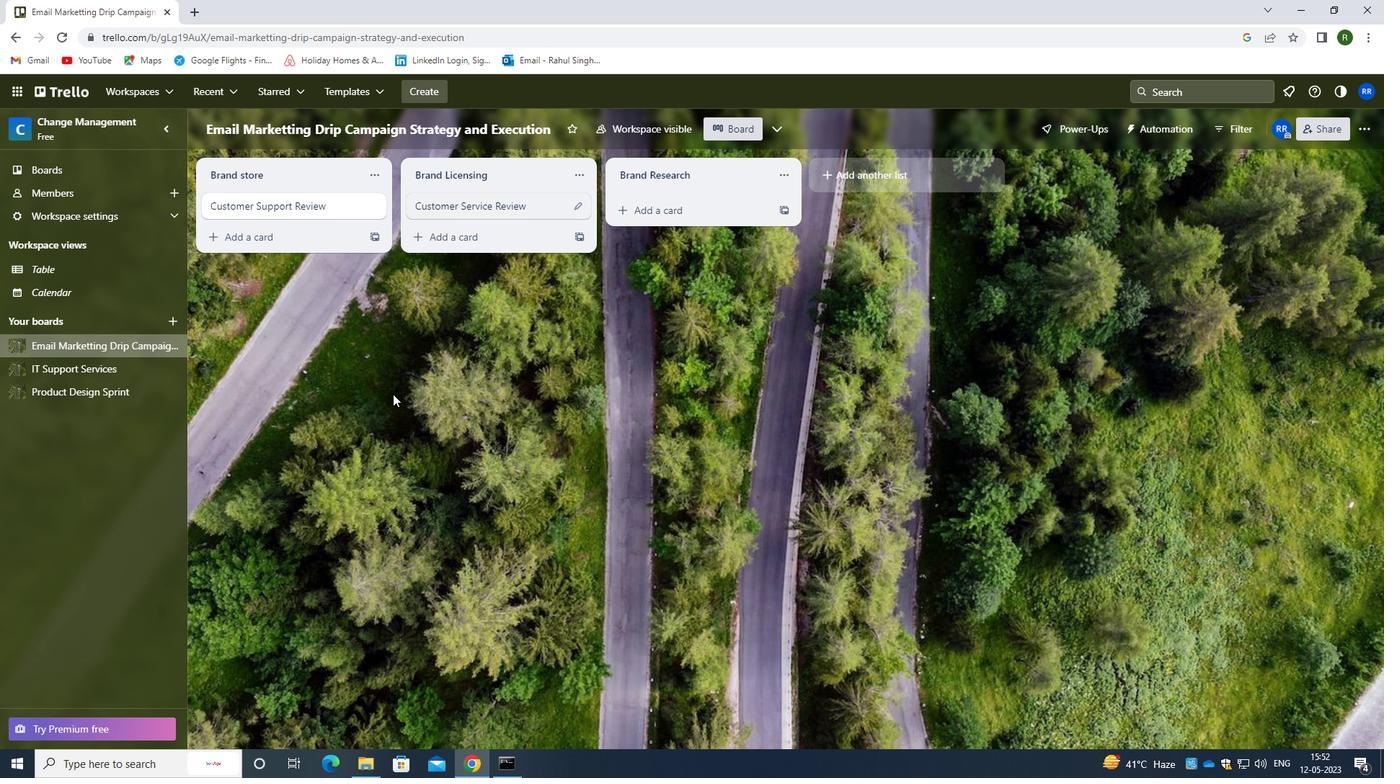 
